 Task: Check article "Accessing your views of tickets".
Action: Mouse moved to (1132, 182)
Screenshot: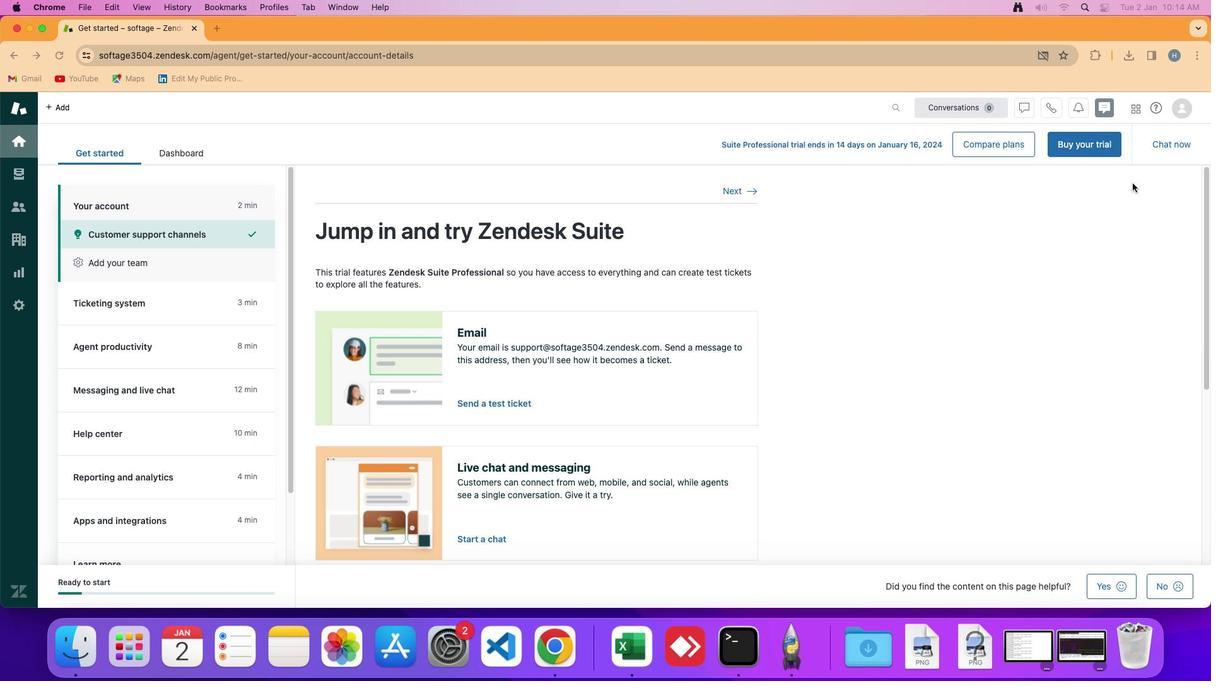 
Action: Mouse pressed left at (1132, 182)
Screenshot: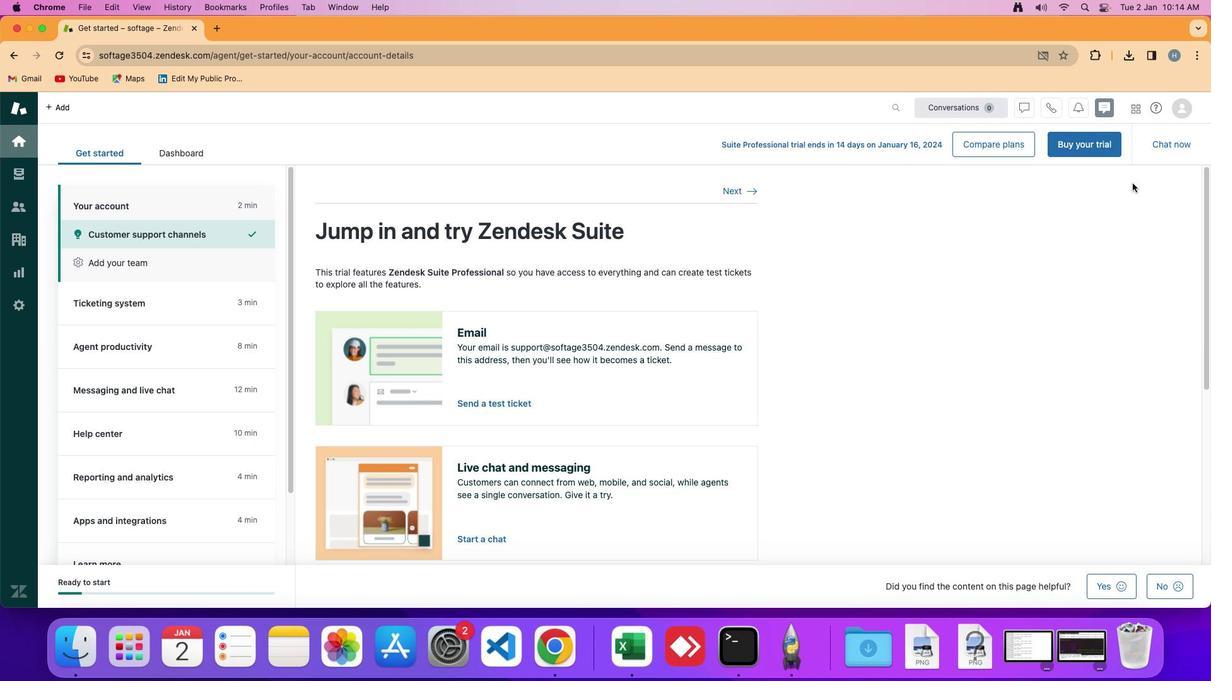 
Action: Mouse moved to (1158, 104)
Screenshot: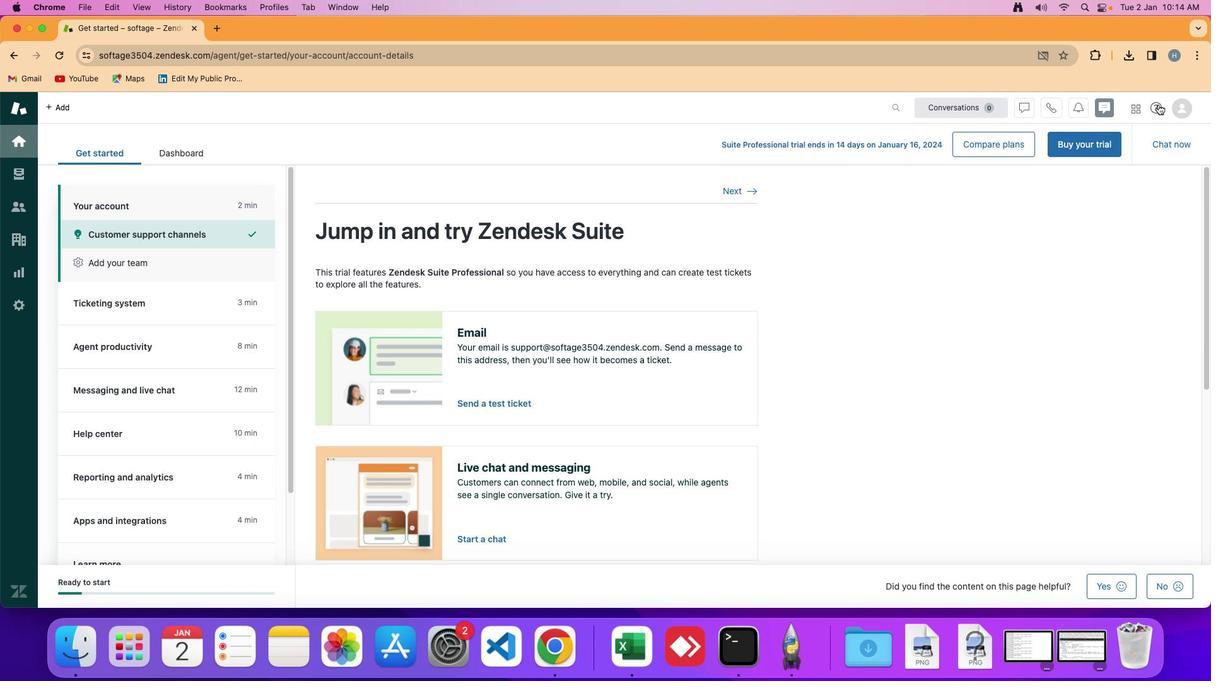 
Action: Mouse pressed left at (1158, 104)
Screenshot: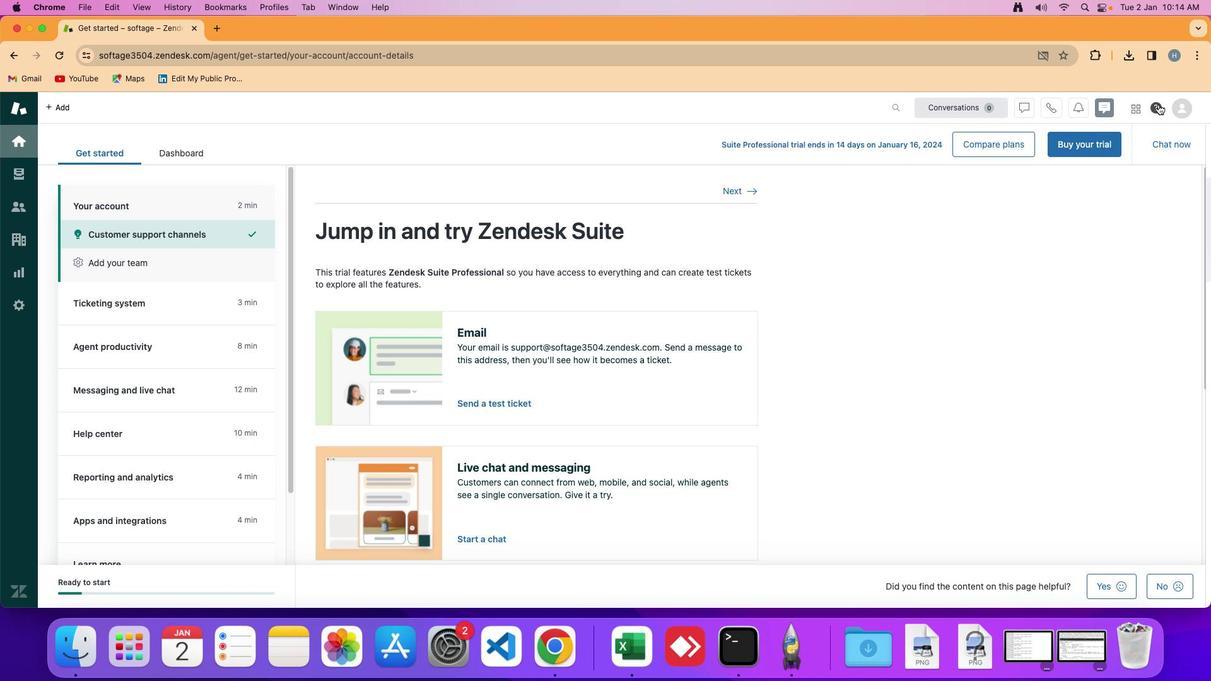 
Action: Mouse moved to (1087, 366)
Screenshot: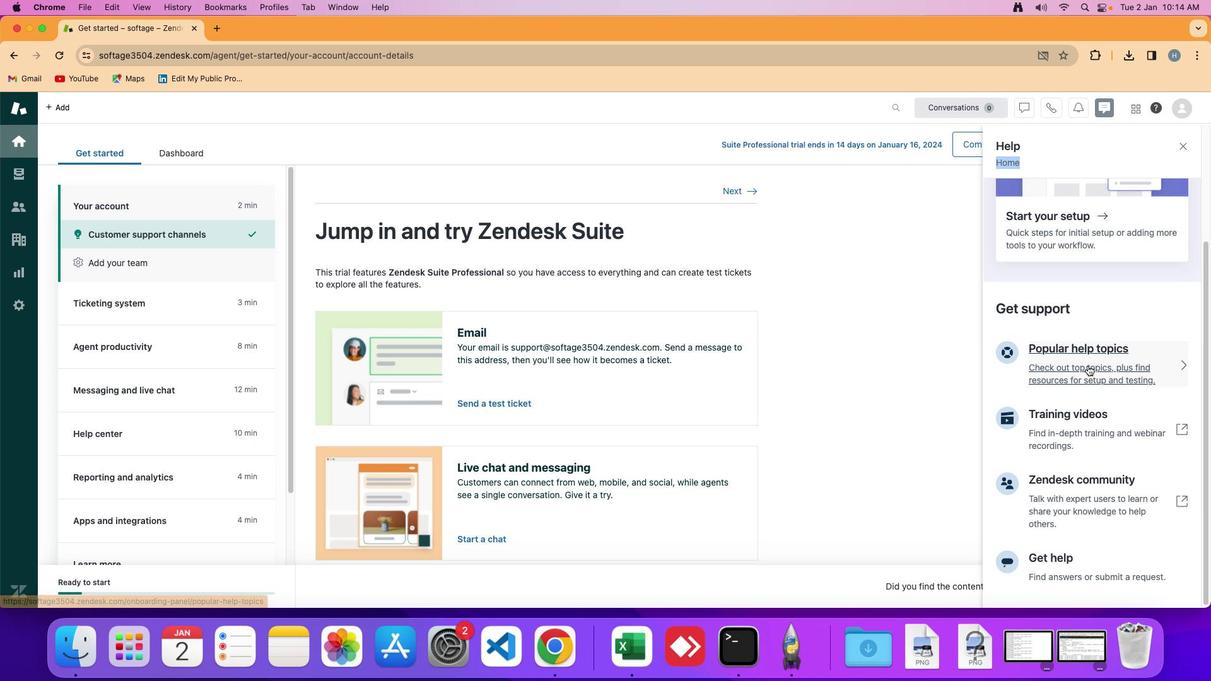 
Action: Mouse pressed left at (1087, 366)
Screenshot: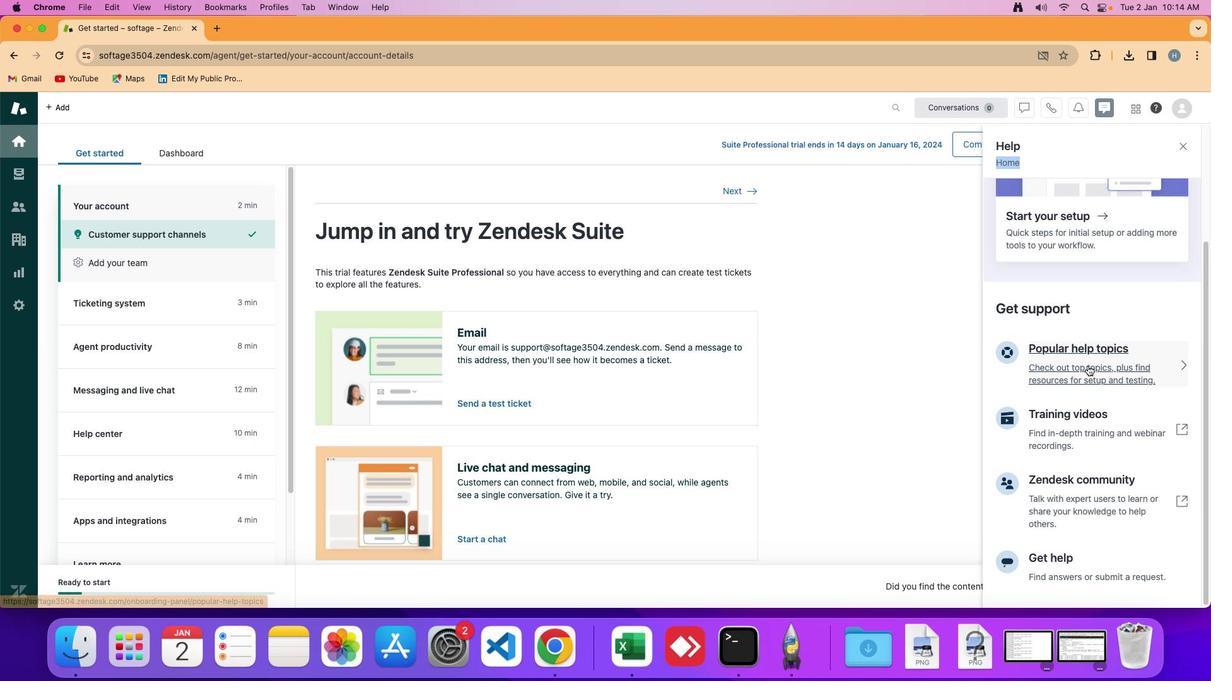 
Action: Mouse moved to (1076, 581)
Screenshot: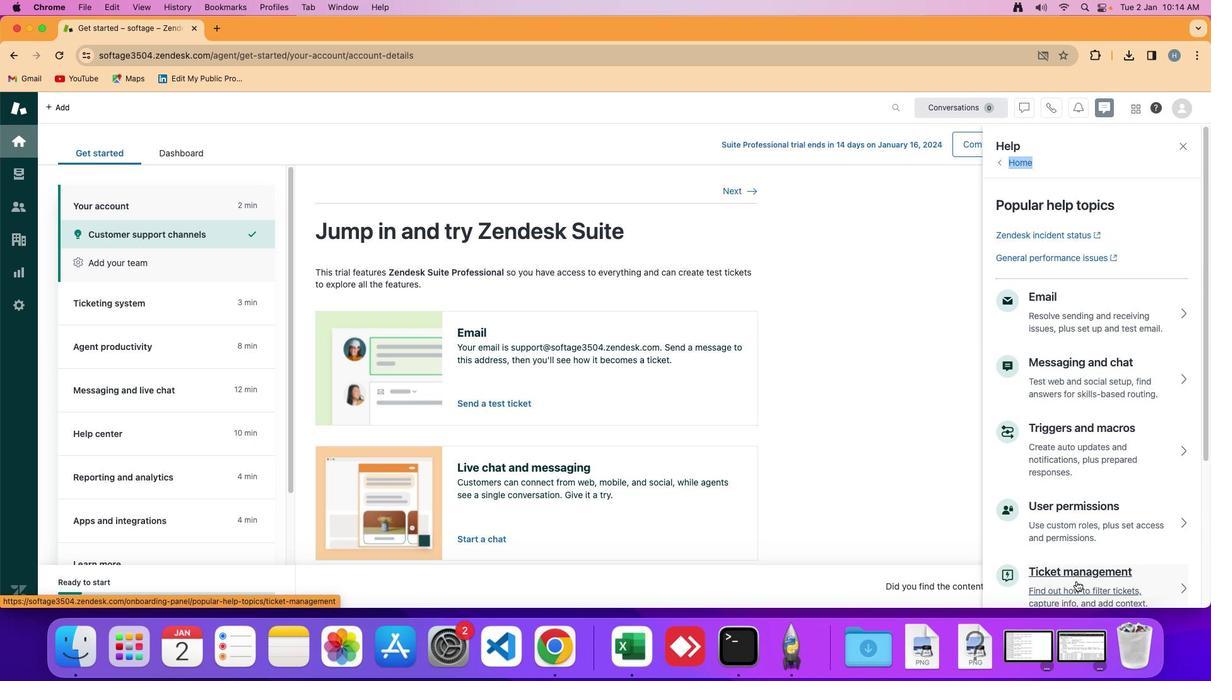 
Action: Mouse pressed left at (1076, 581)
Screenshot: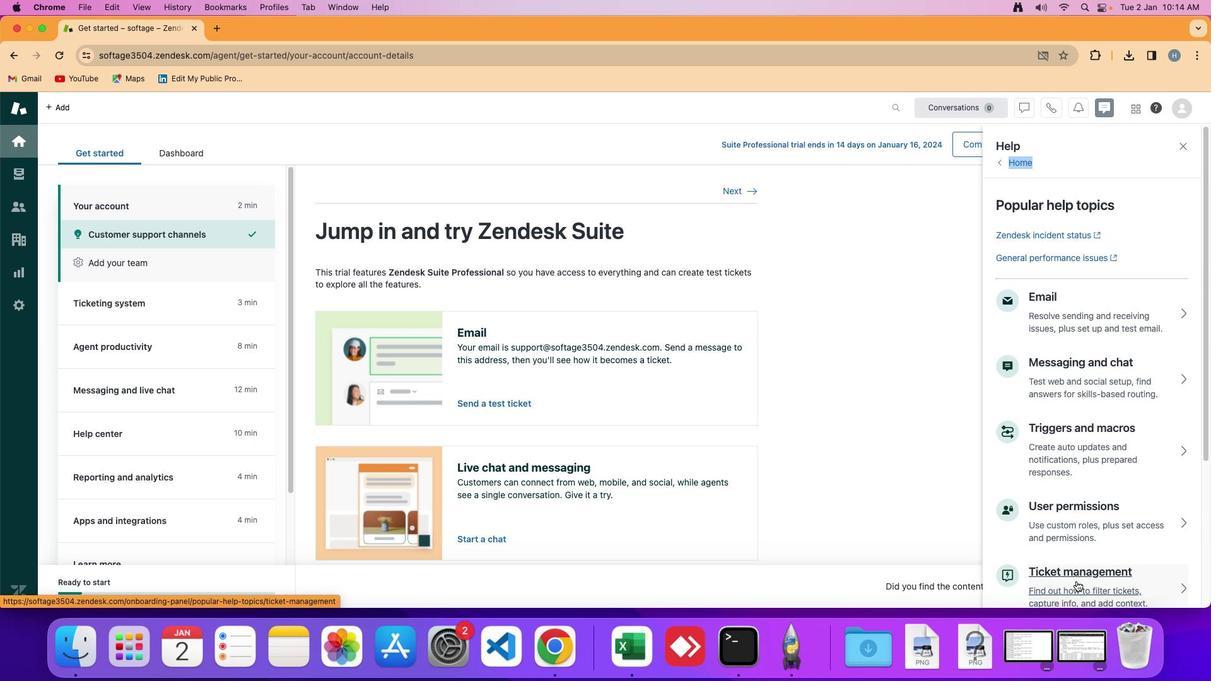 
Action: Mouse moved to (1092, 360)
Screenshot: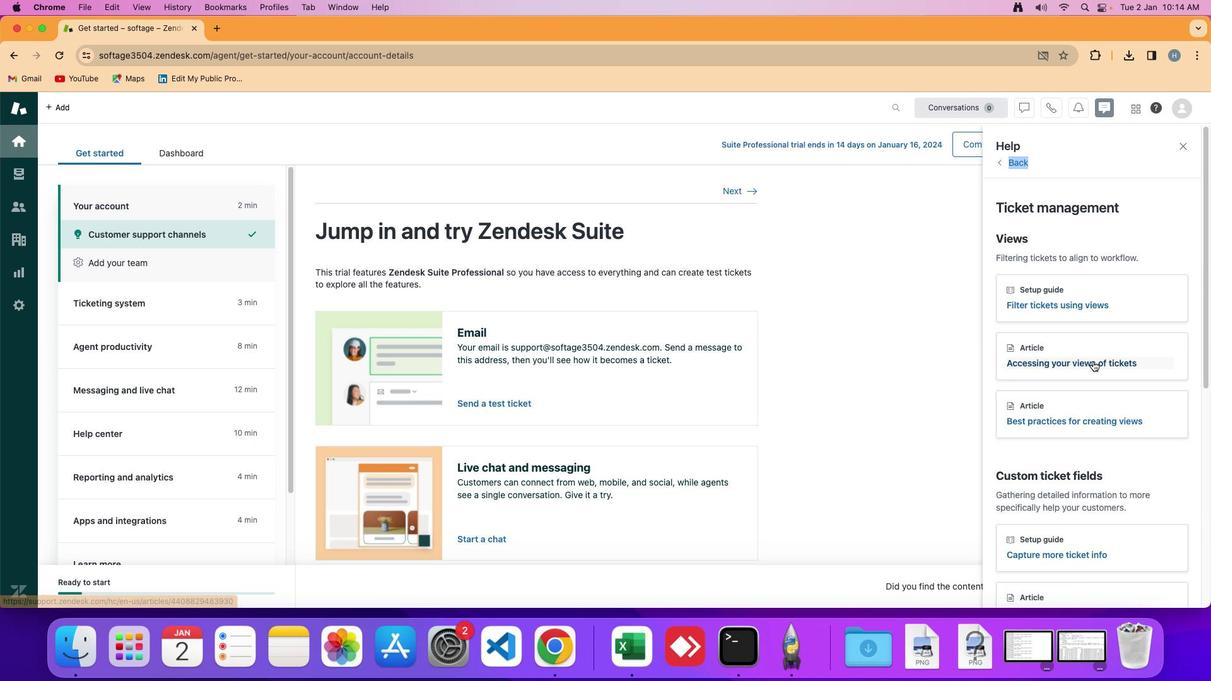 
Action: Mouse pressed left at (1092, 360)
Screenshot: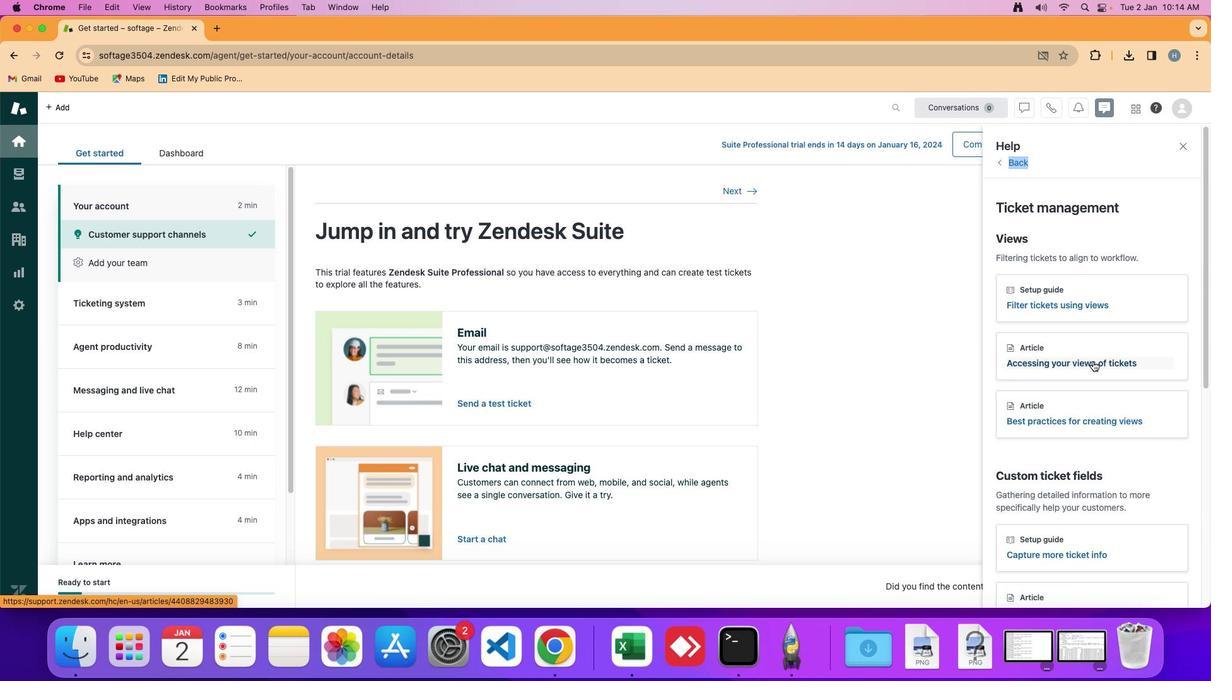 
